 Task: Add Alaskan Leader Seafoods Wild Caught Bristol Bay Alaska Sockeye Salmon to the cart.
Action: Mouse moved to (25, 152)
Screenshot: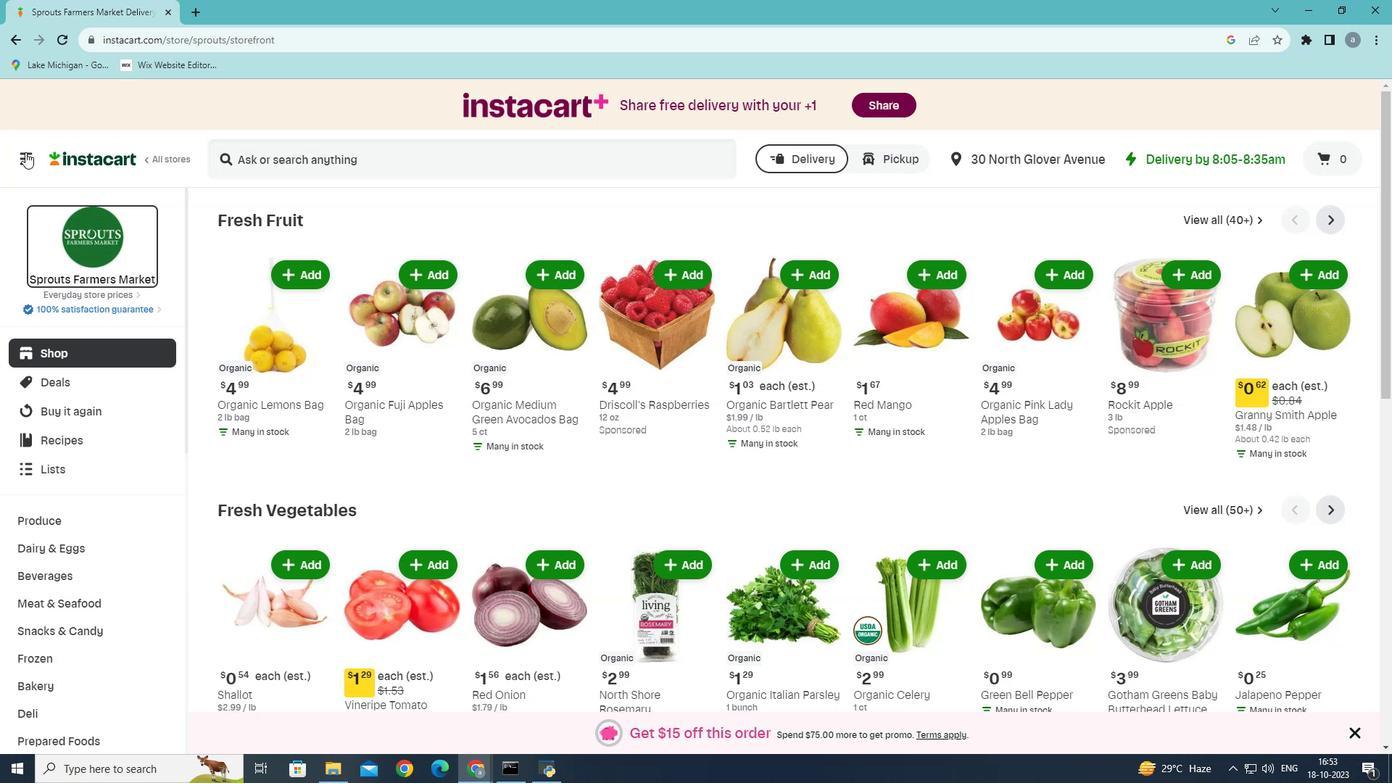 
Action: Mouse pressed left at (25, 152)
Screenshot: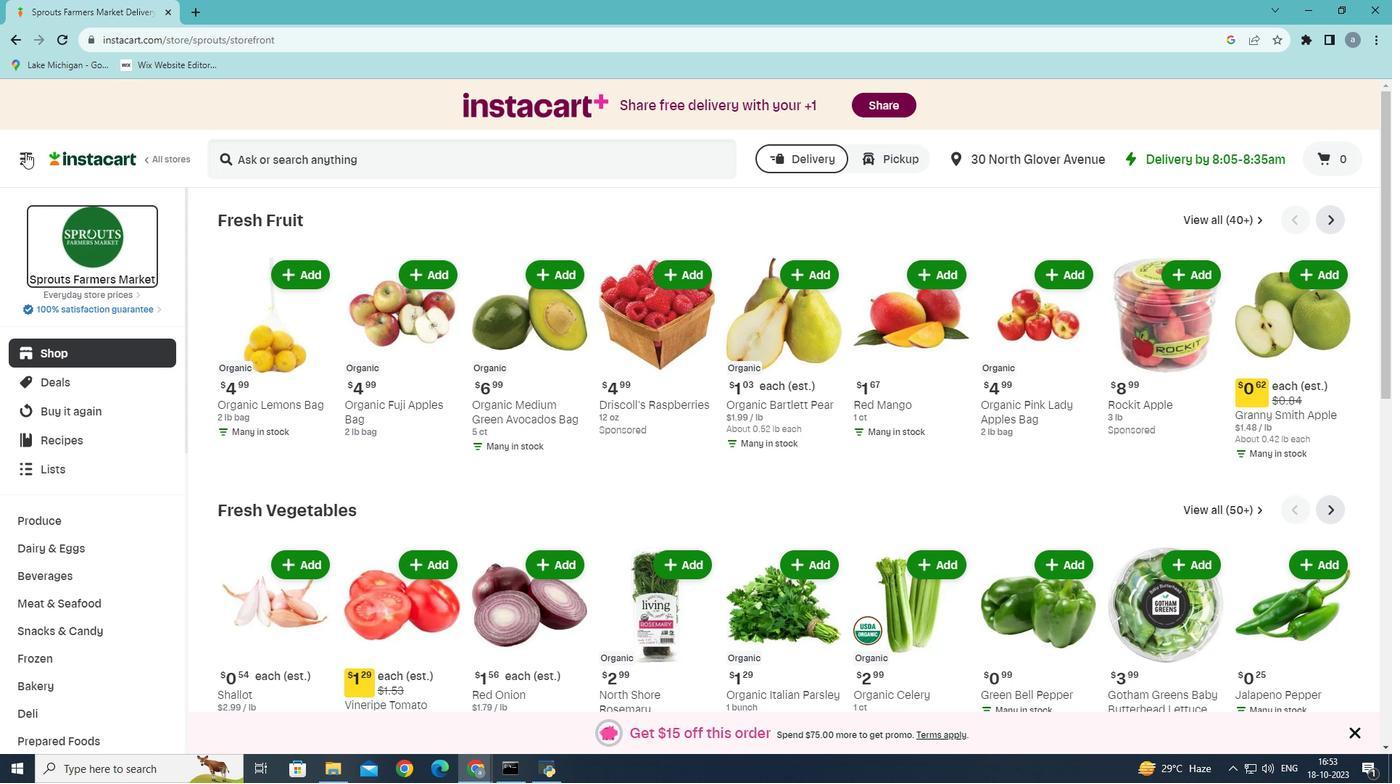 
Action: Mouse moved to (79, 413)
Screenshot: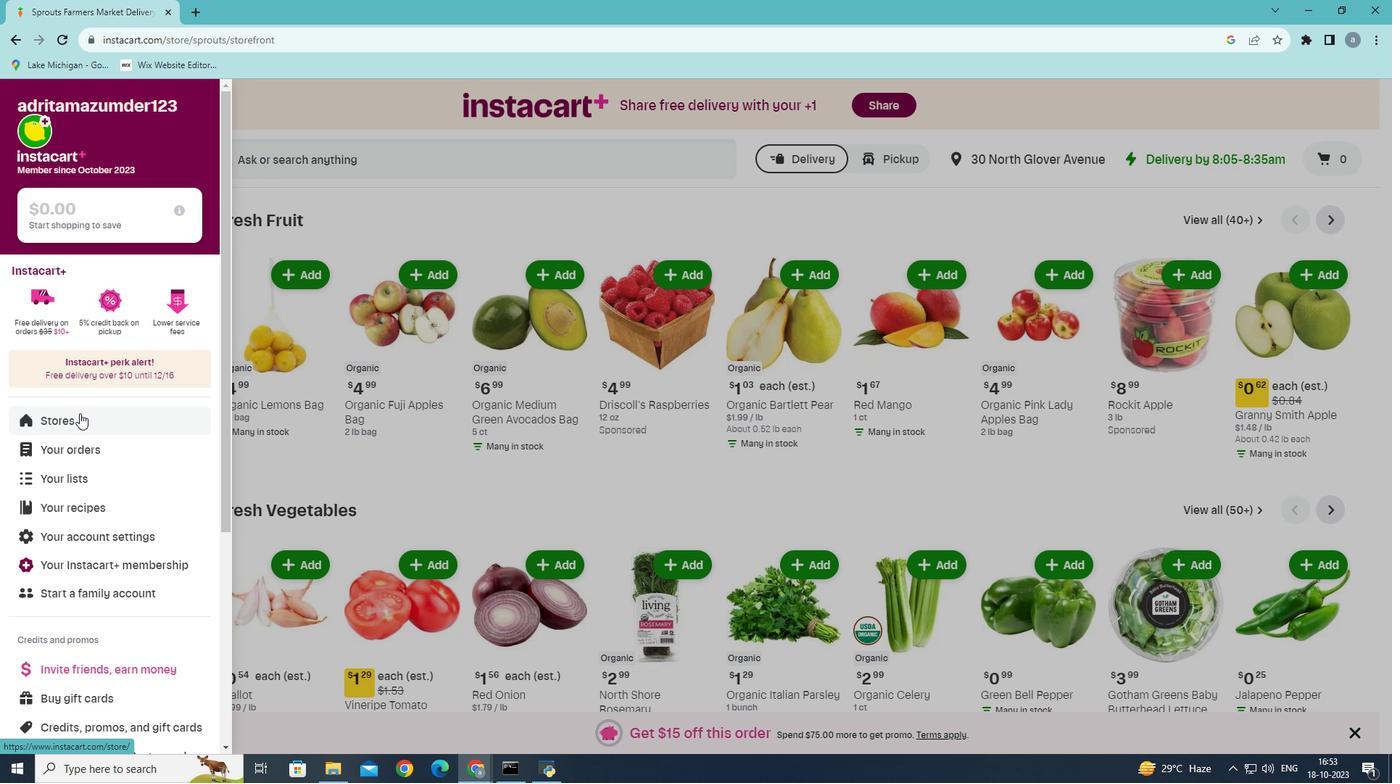 
Action: Mouse pressed left at (79, 413)
Screenshot: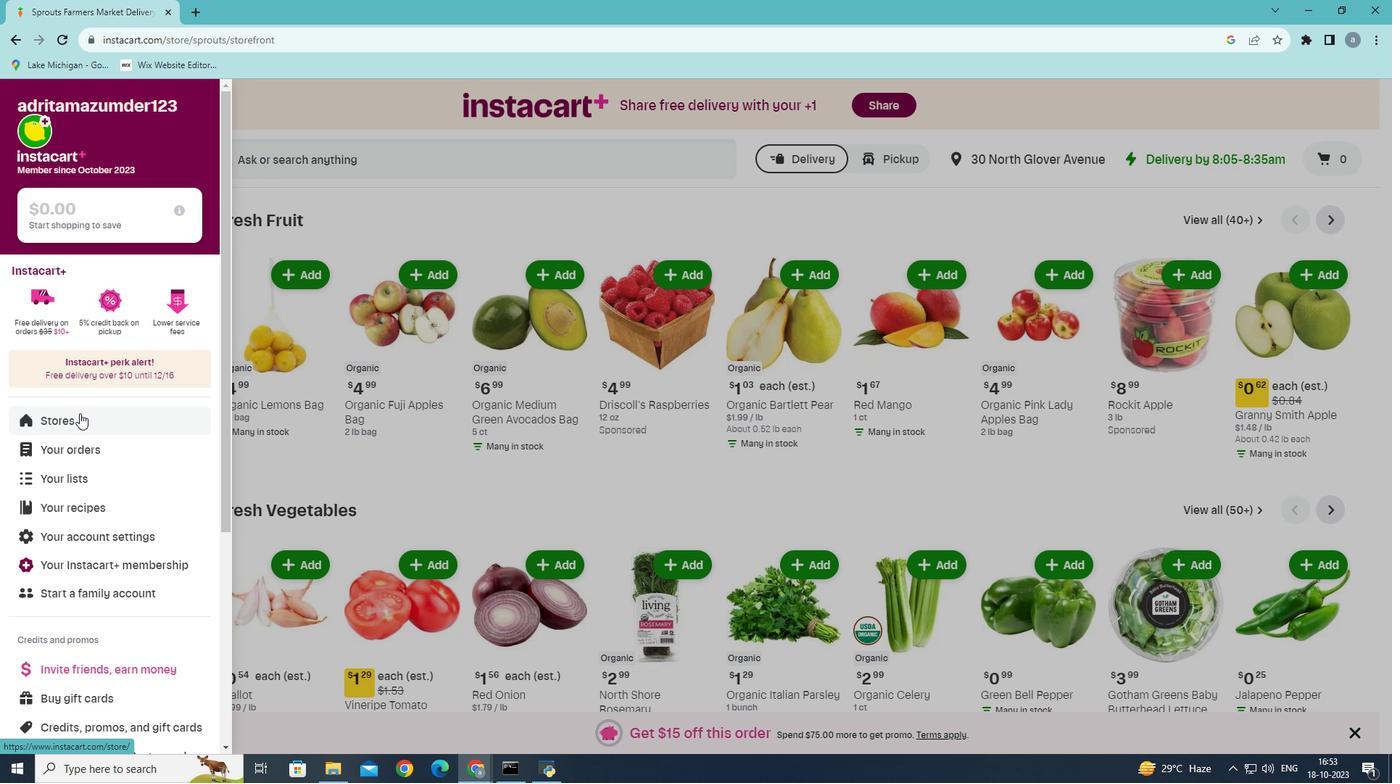 
Action: Mouse moved to (325, 165)
Screenshot: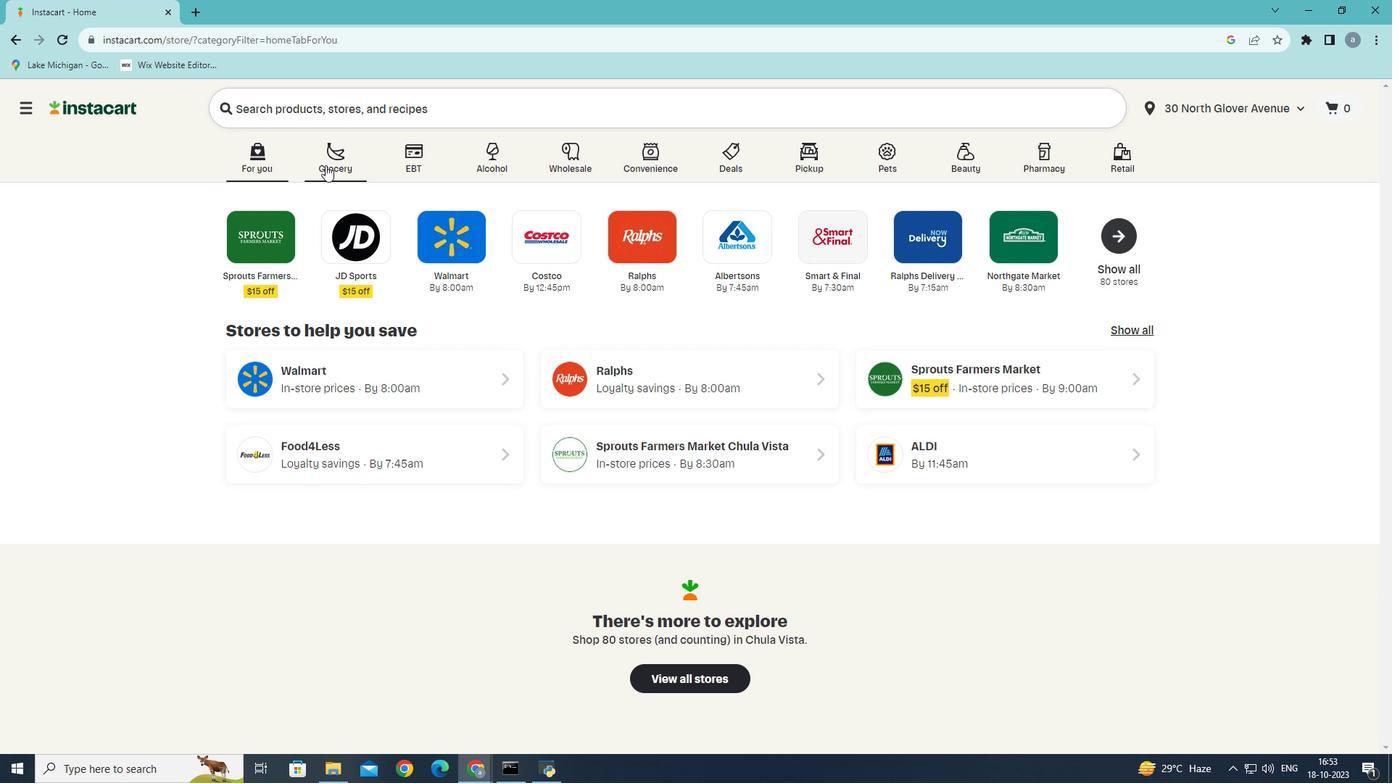 
Action: Mouse pressed left at (325, 165)
Screenshot: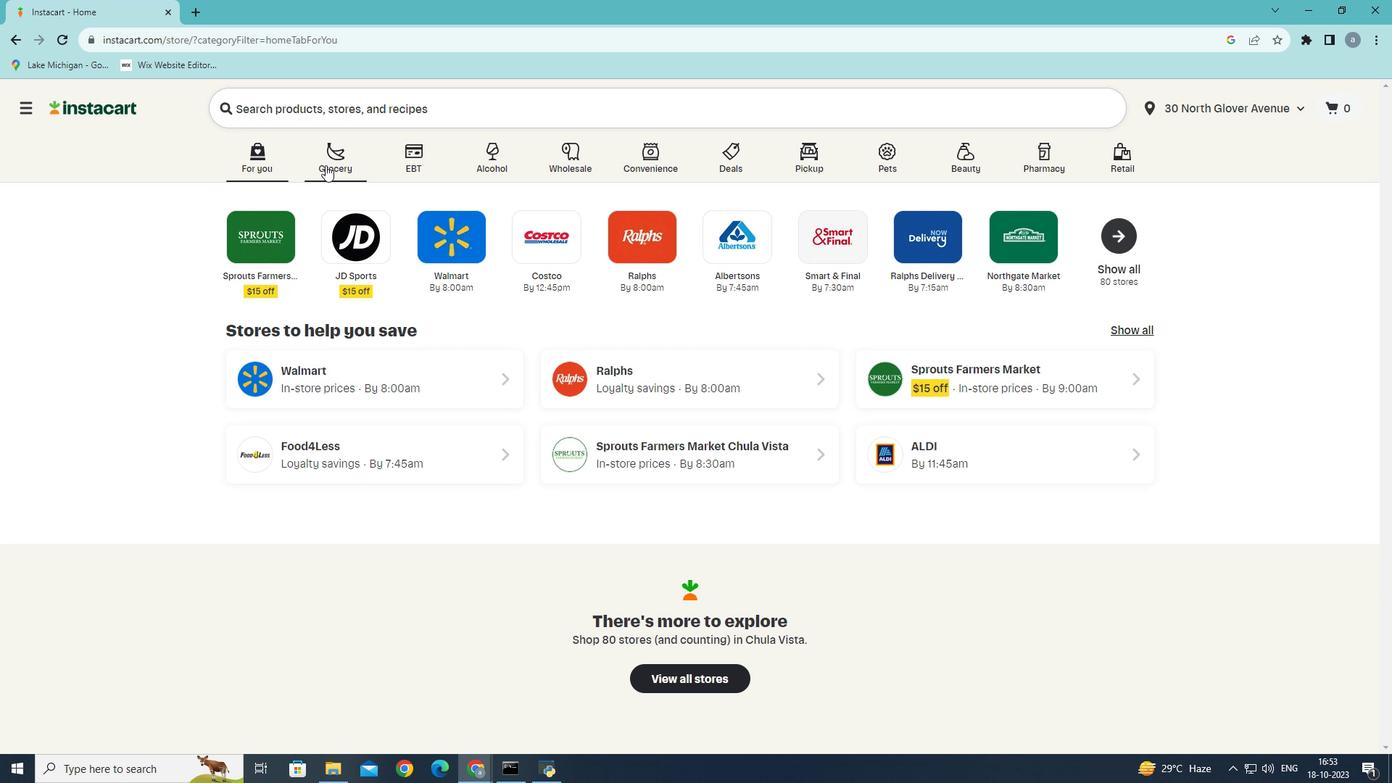 
Action: Mouse moved to (353, 443)
Screenshot: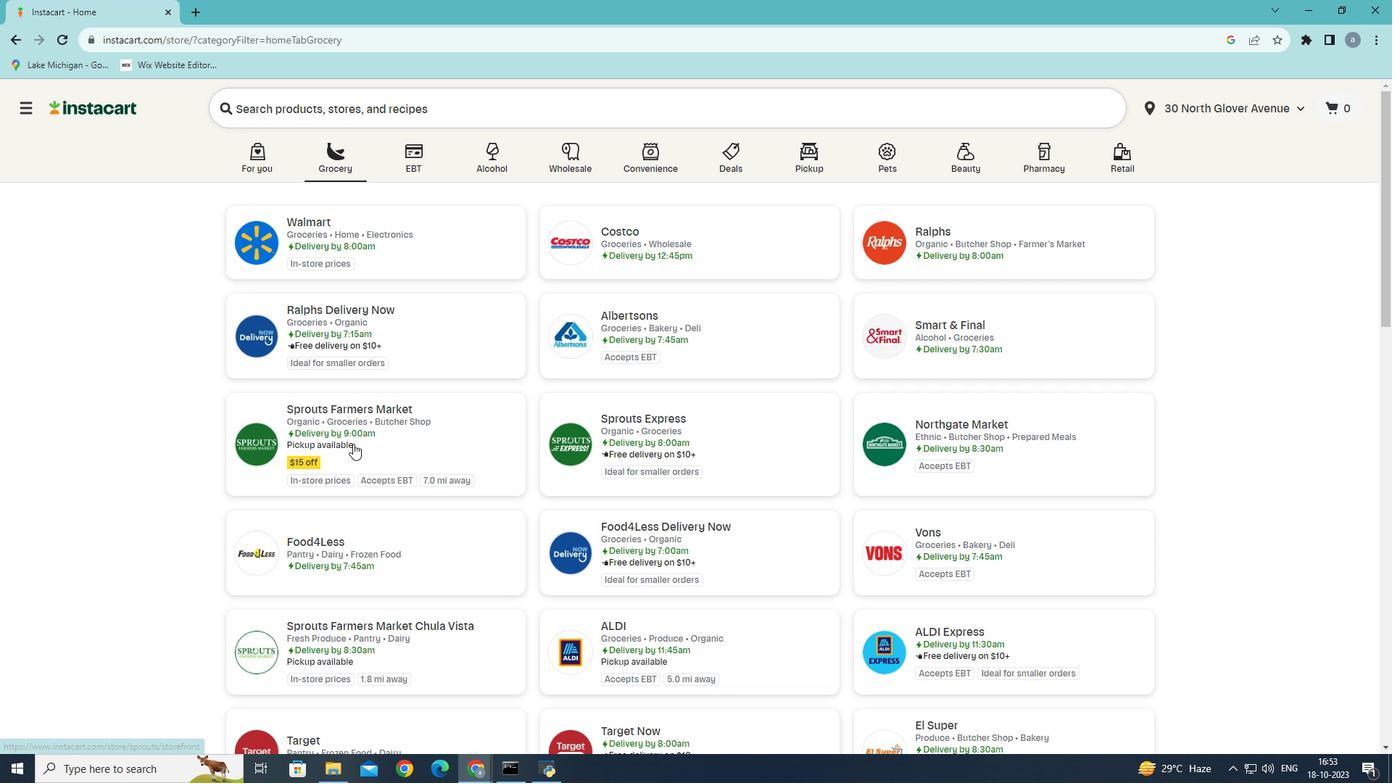 
Action: Mouse pressed left at (353, 443)
Screenshot: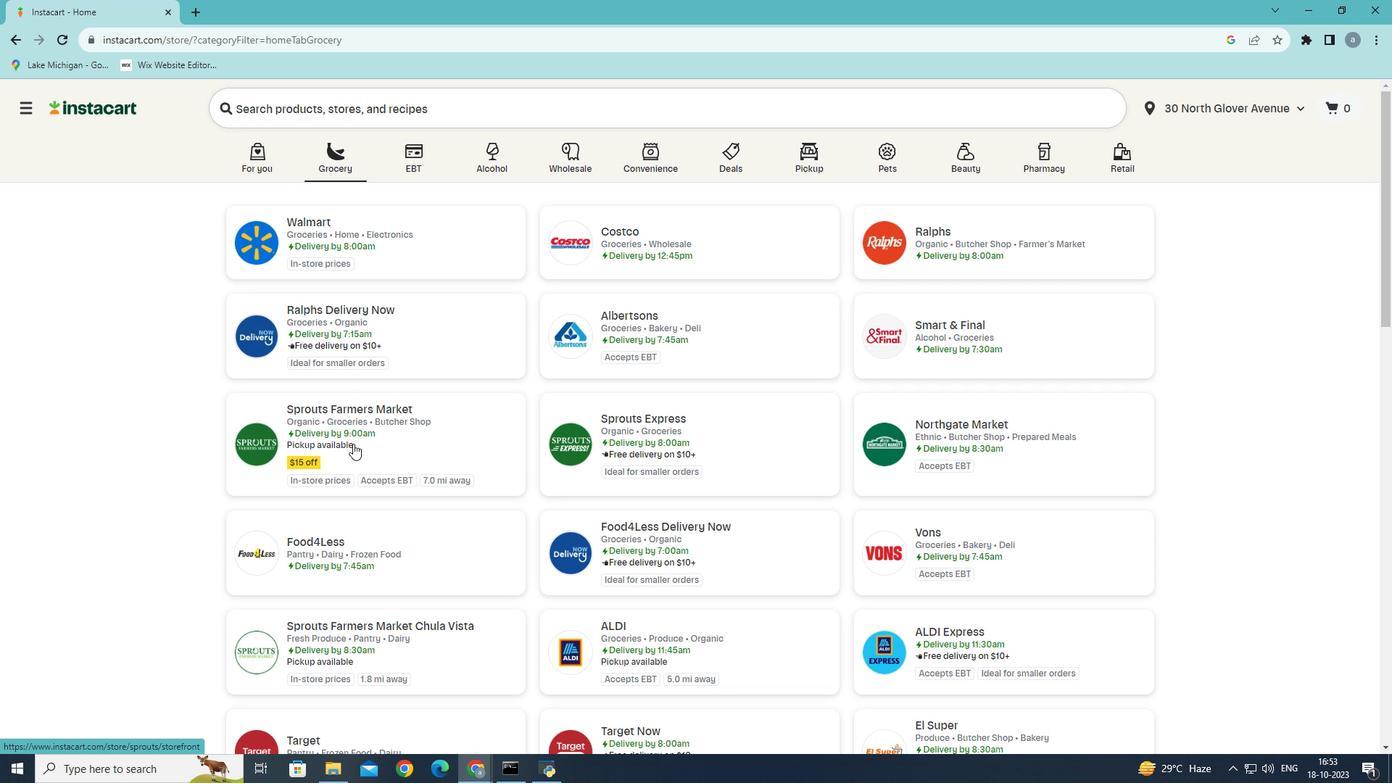 
Action: Mouse moved to (76, 600)
Screenshot: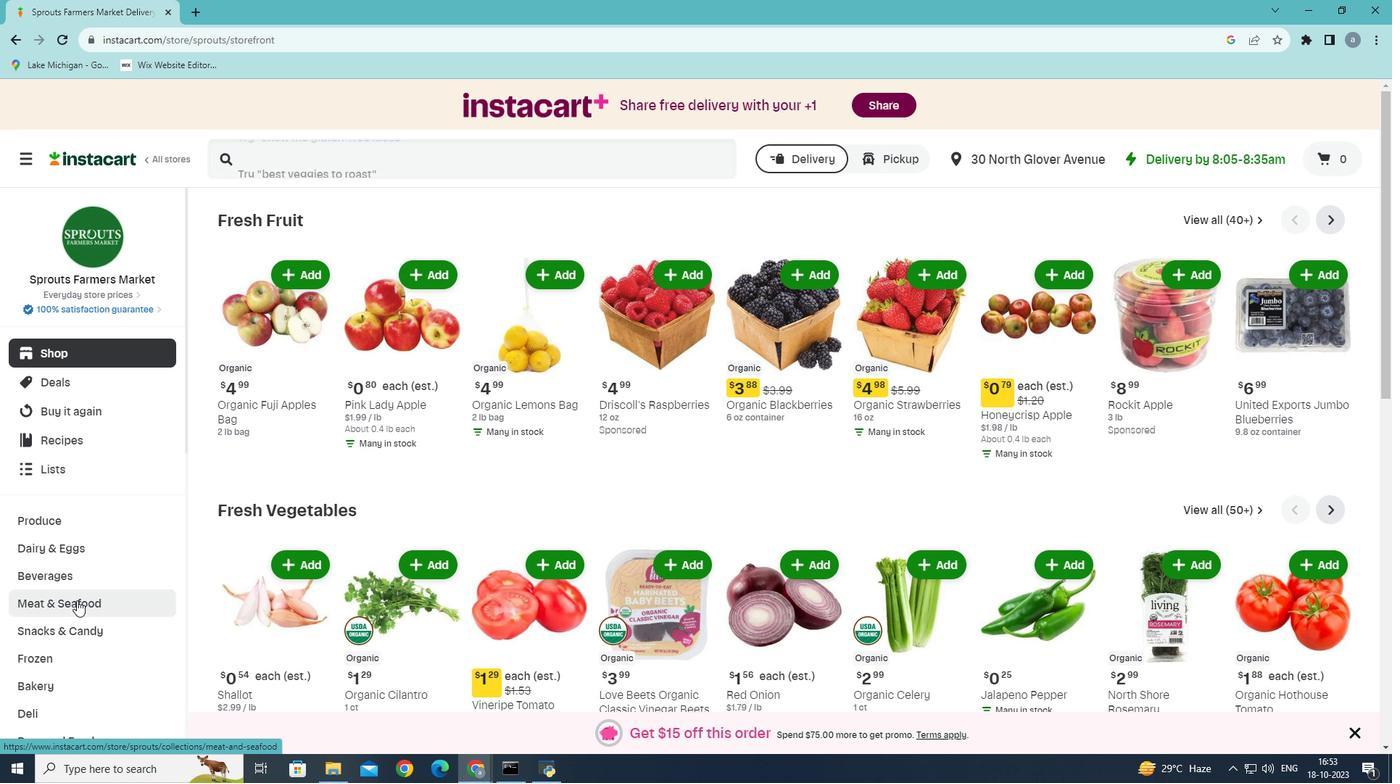 
Action: Mouse pressed left at (76, 600)
Screenshot: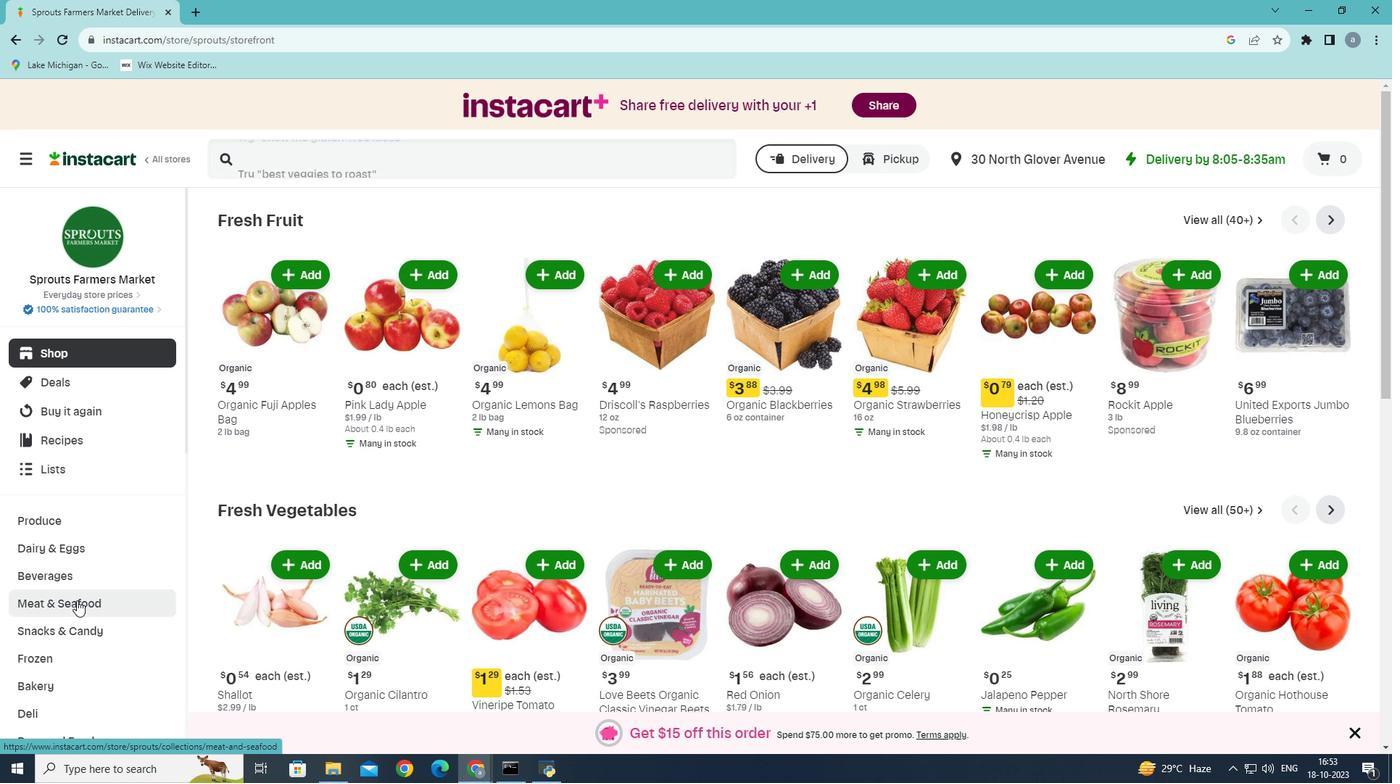 
Action: Mouse moved to (569, 252)
Screenshot: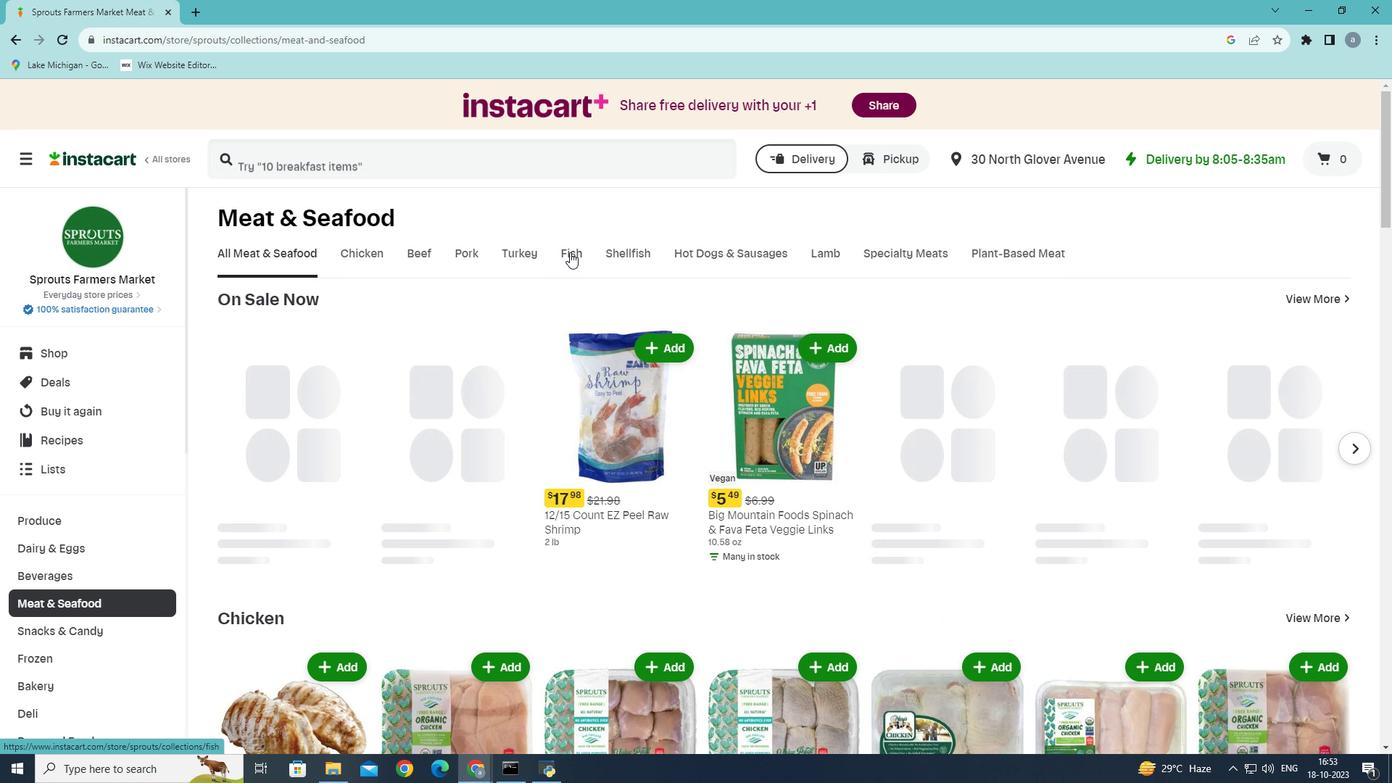 
Action: Mouse pressed left at (569, 252)
Screenshot: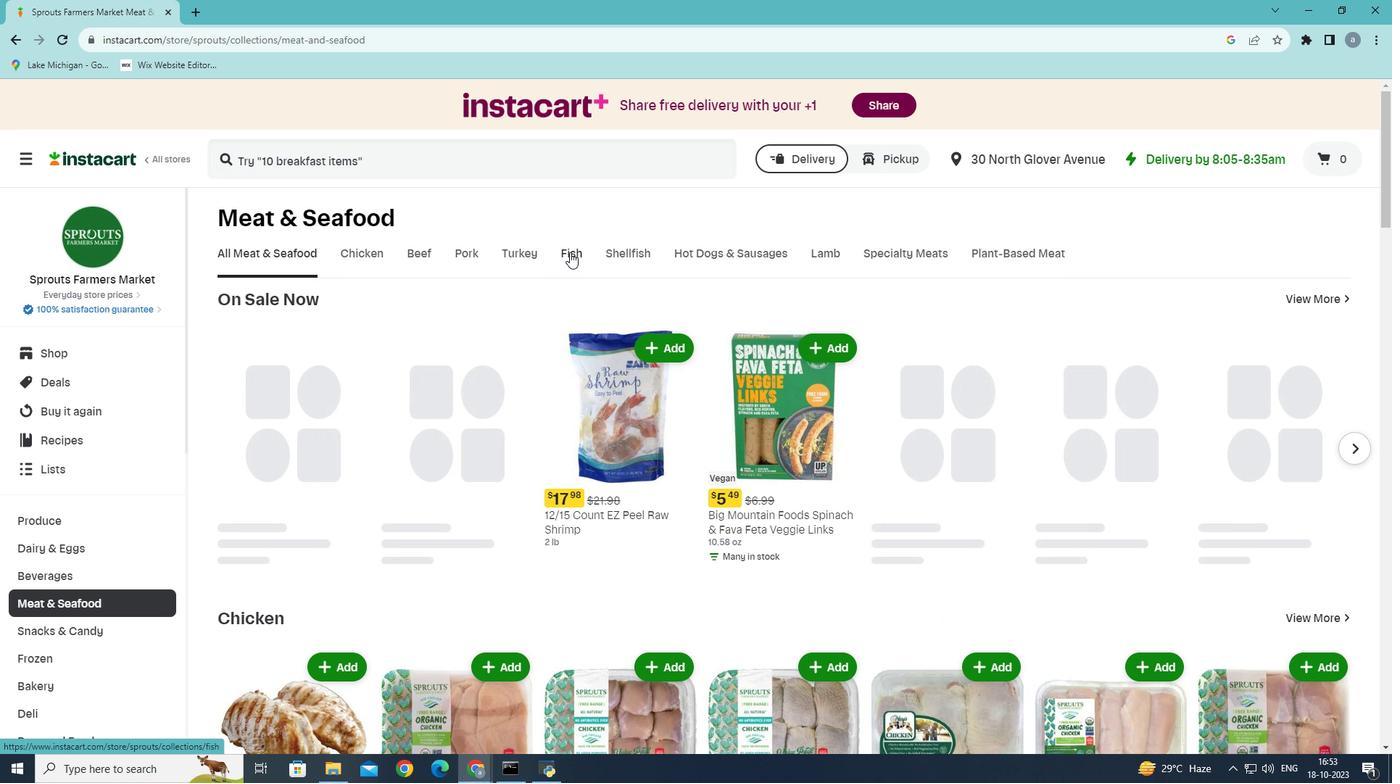 
Action: Mouse moved to (526, 511)
Screenshot: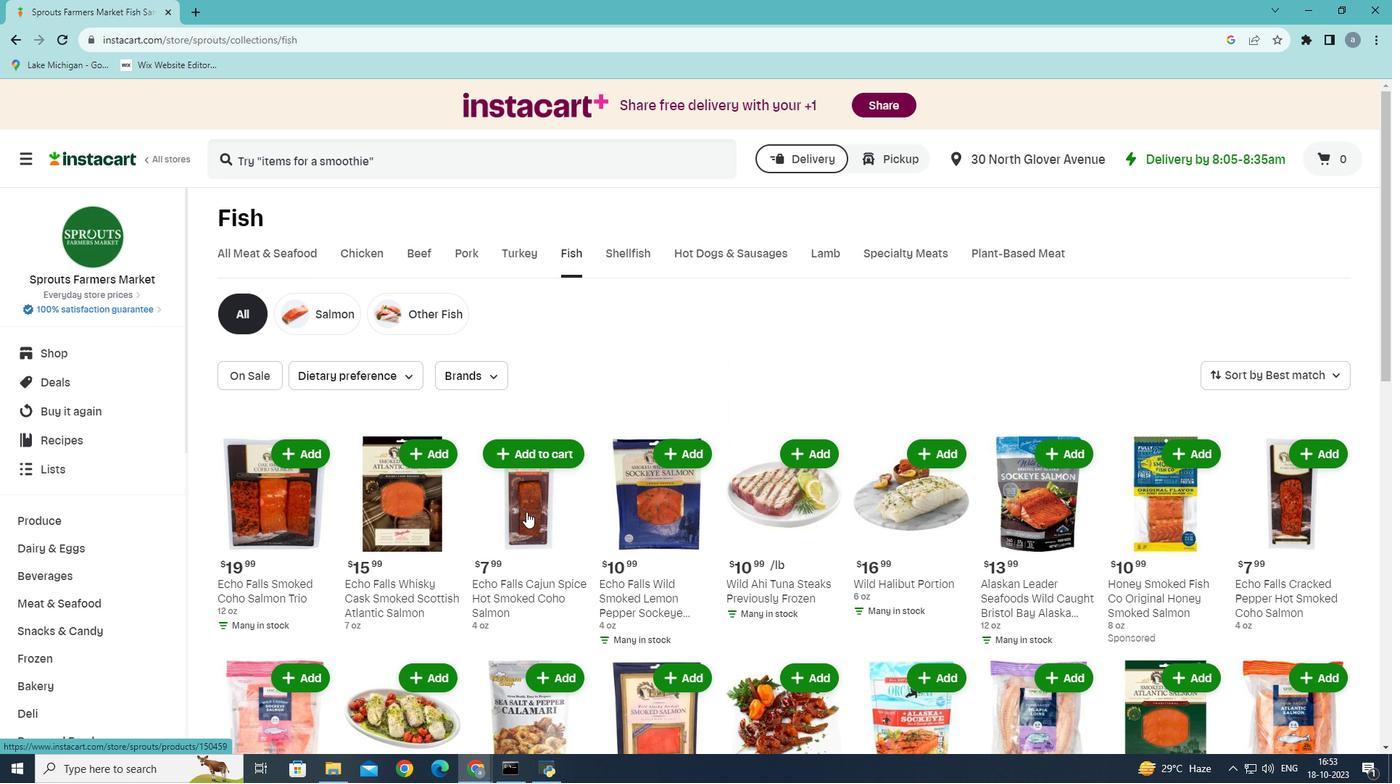 
Action: Mouse scrolled (526, 511) with delta (0, 0)
Screenshot: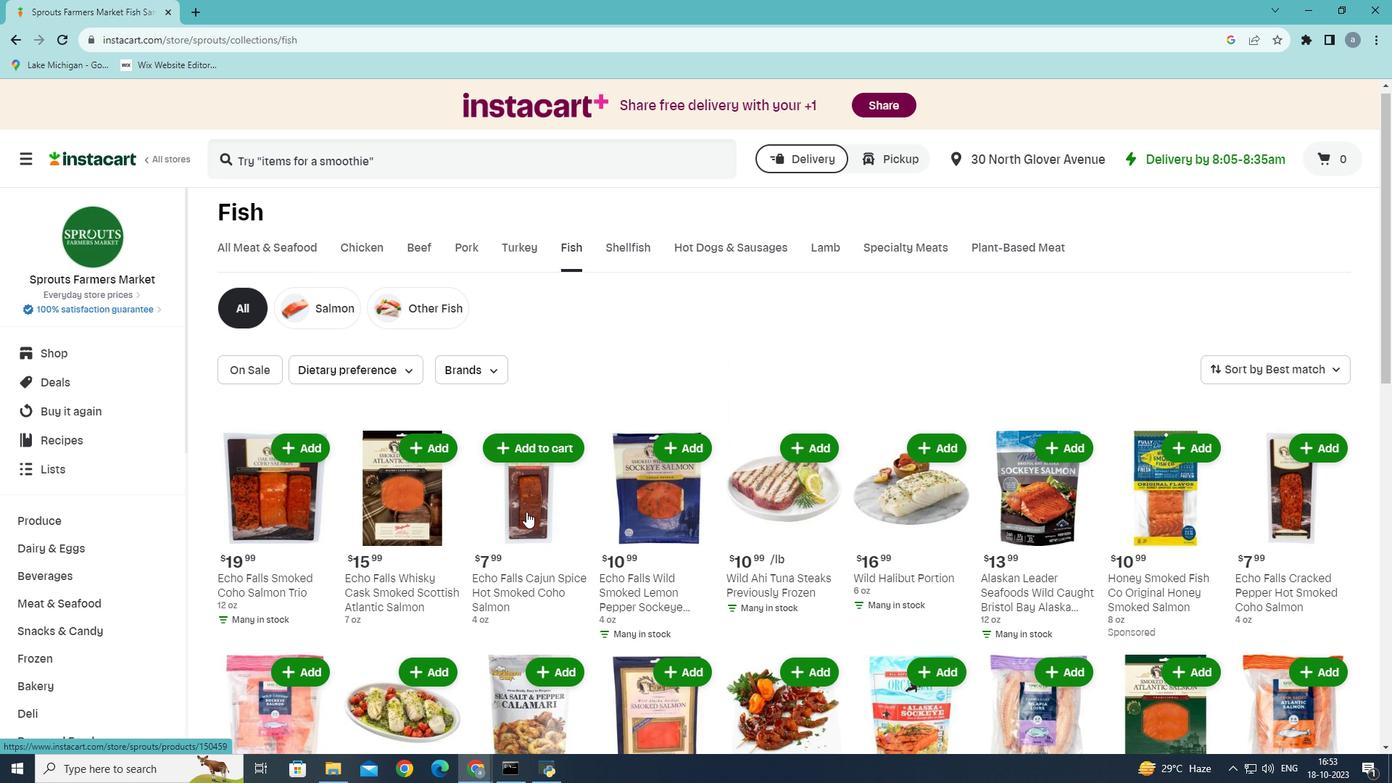
Action: Mouse scrolled (526, 511) with delta (0, 0)
Screenshot: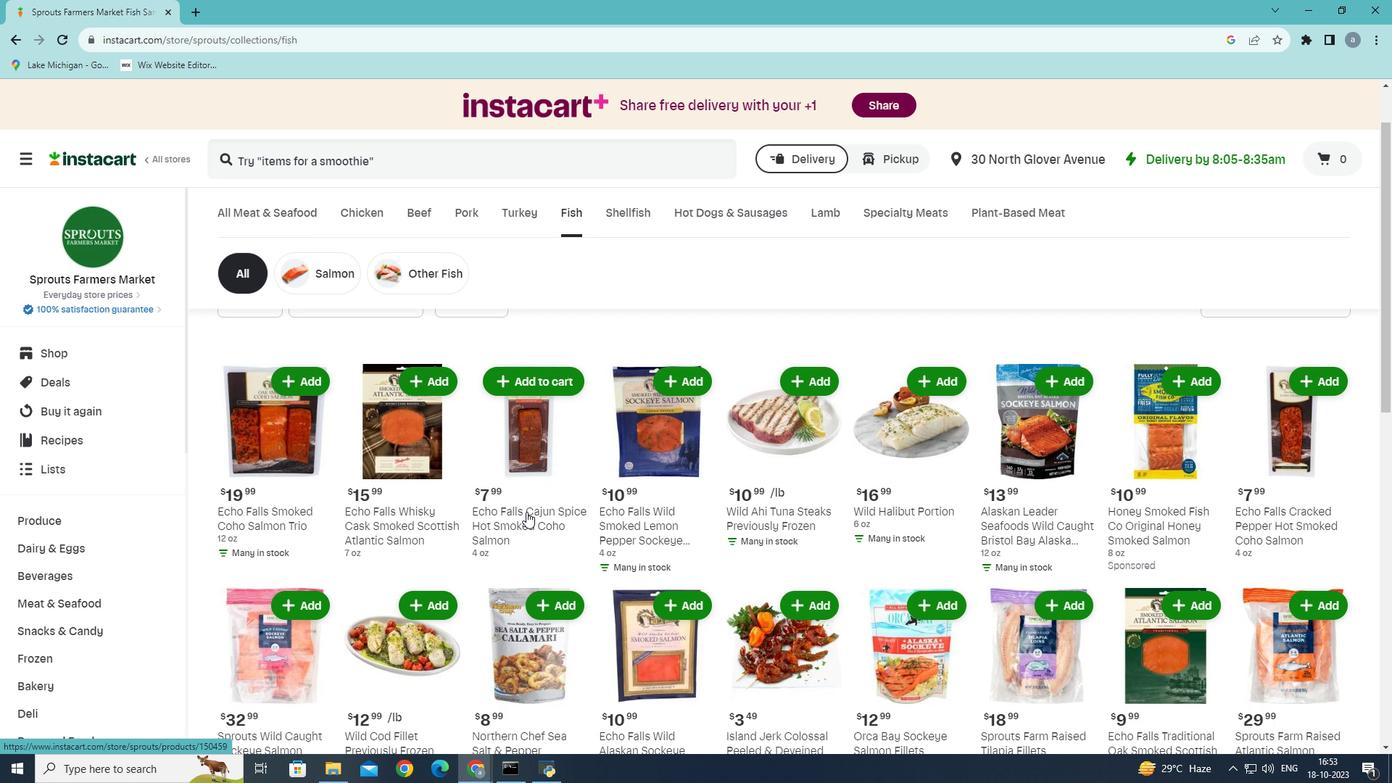 
Action: Mouse moved to (1031, 408)
Screenshot: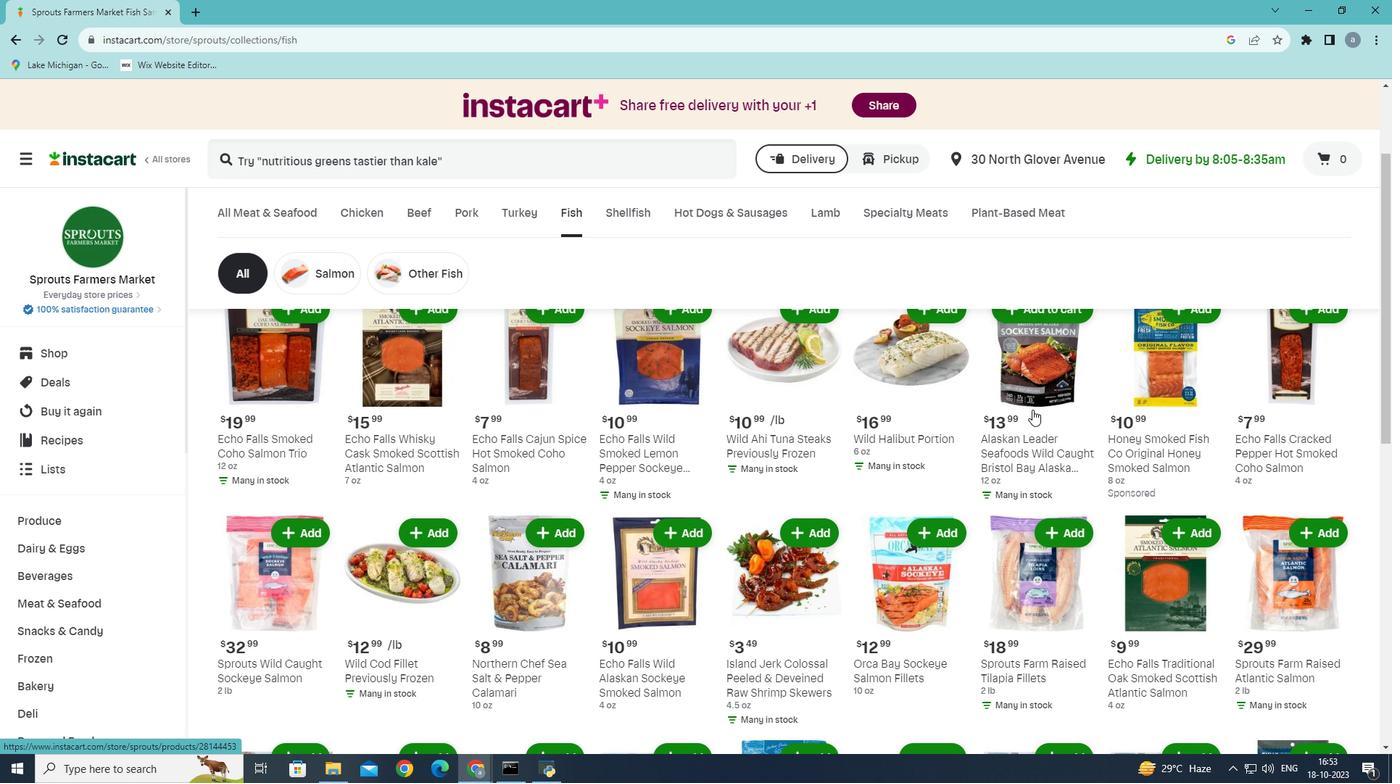 
Action: Mouse scrolled (1031, 409) with delta (0, 0)
Screenshot: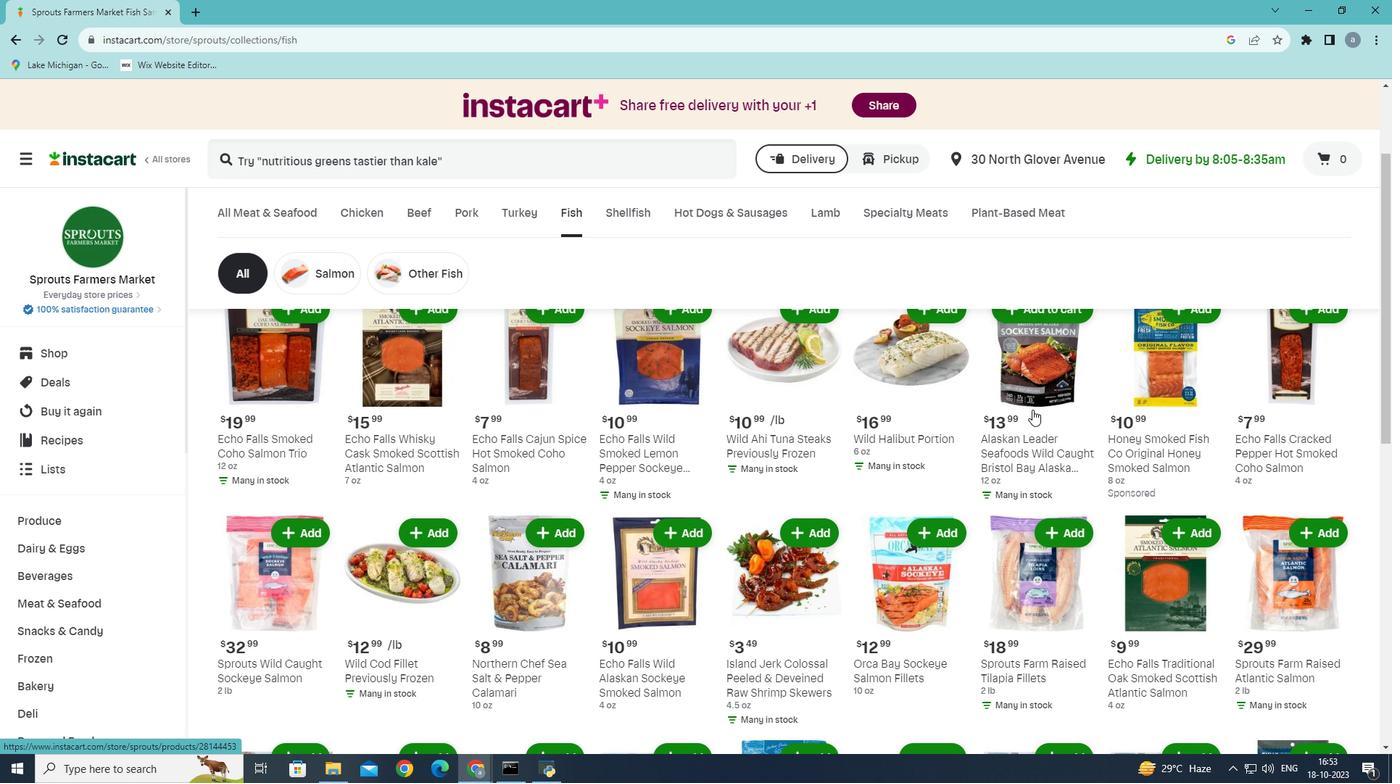 
Action: Mouse moved to (1034, 422)
Screenshot: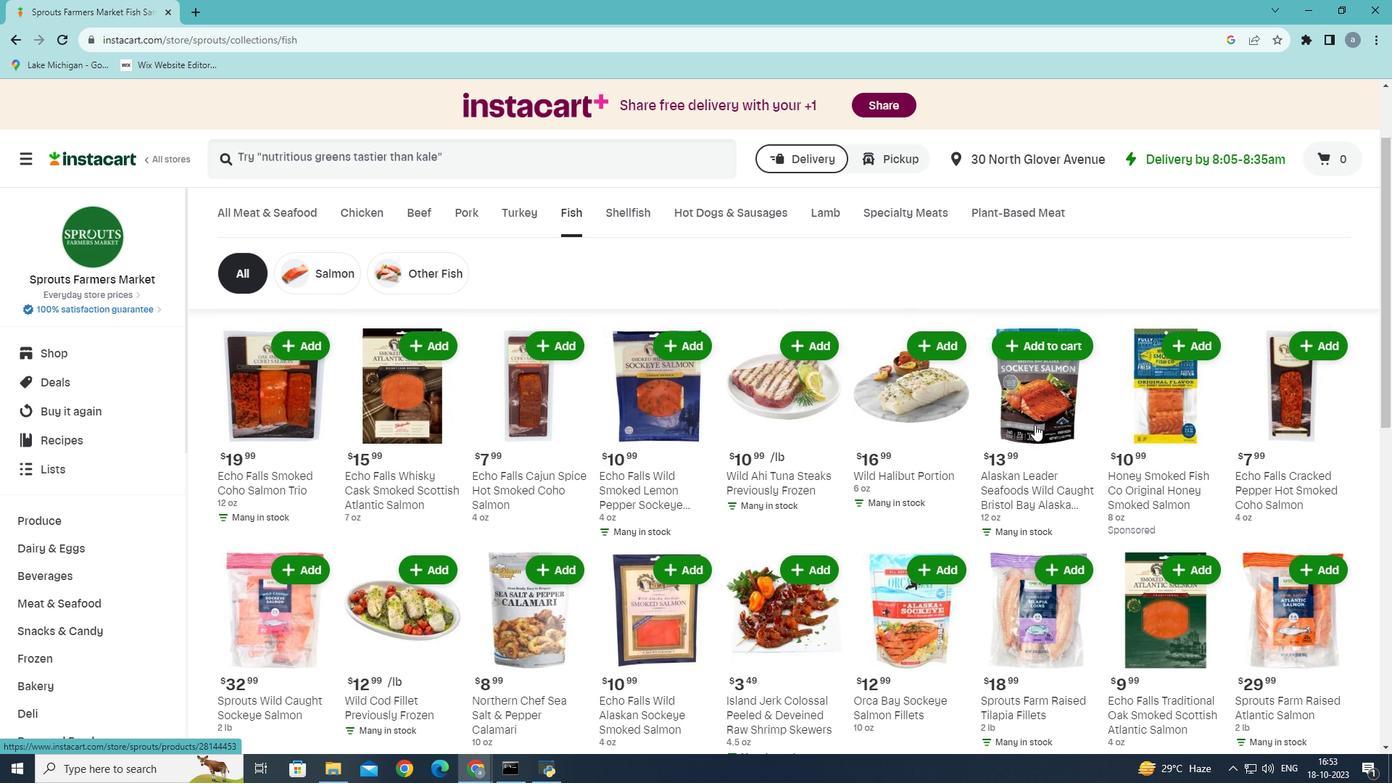 
Action: Mouse scrolled (1034, 423) with delta (0, 0)
Screenshot: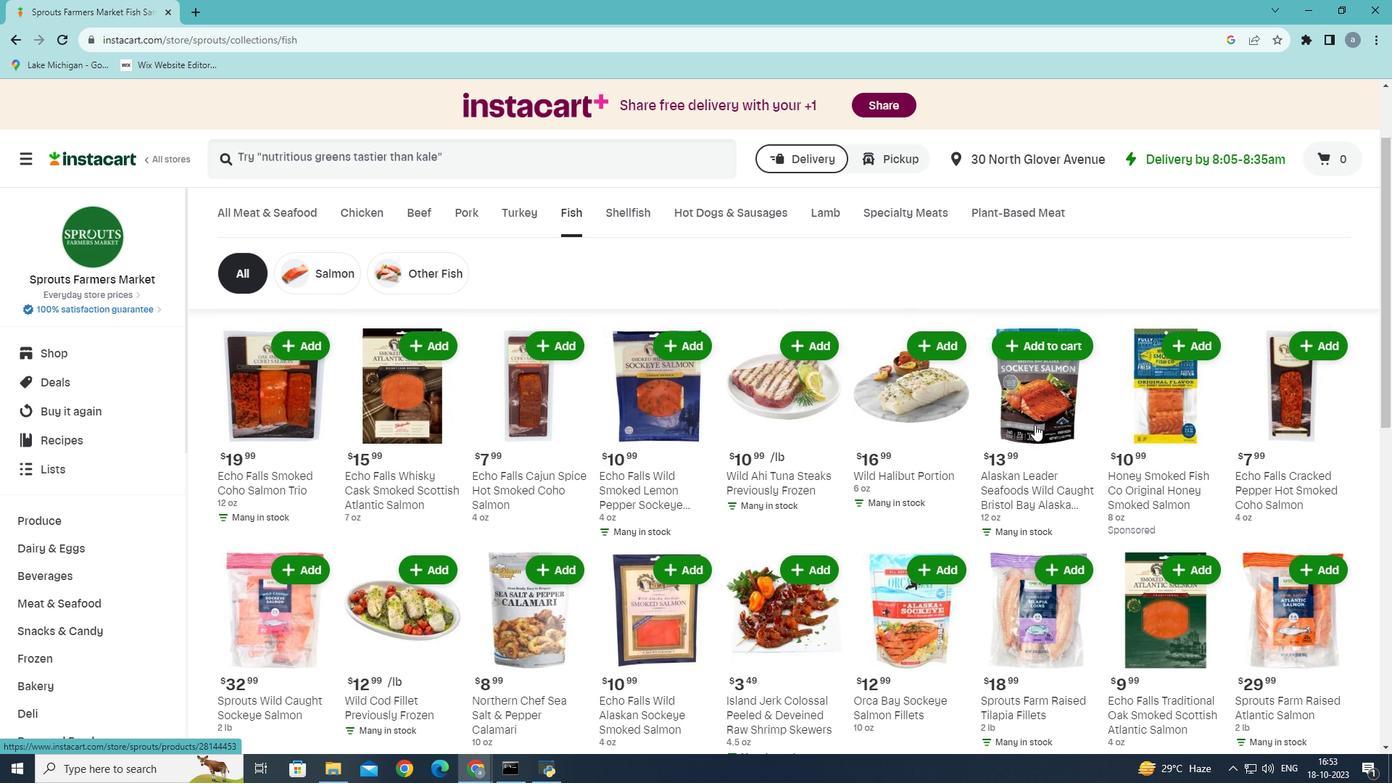 
Action: Mouse moved to (1053, 448)
Screenshot: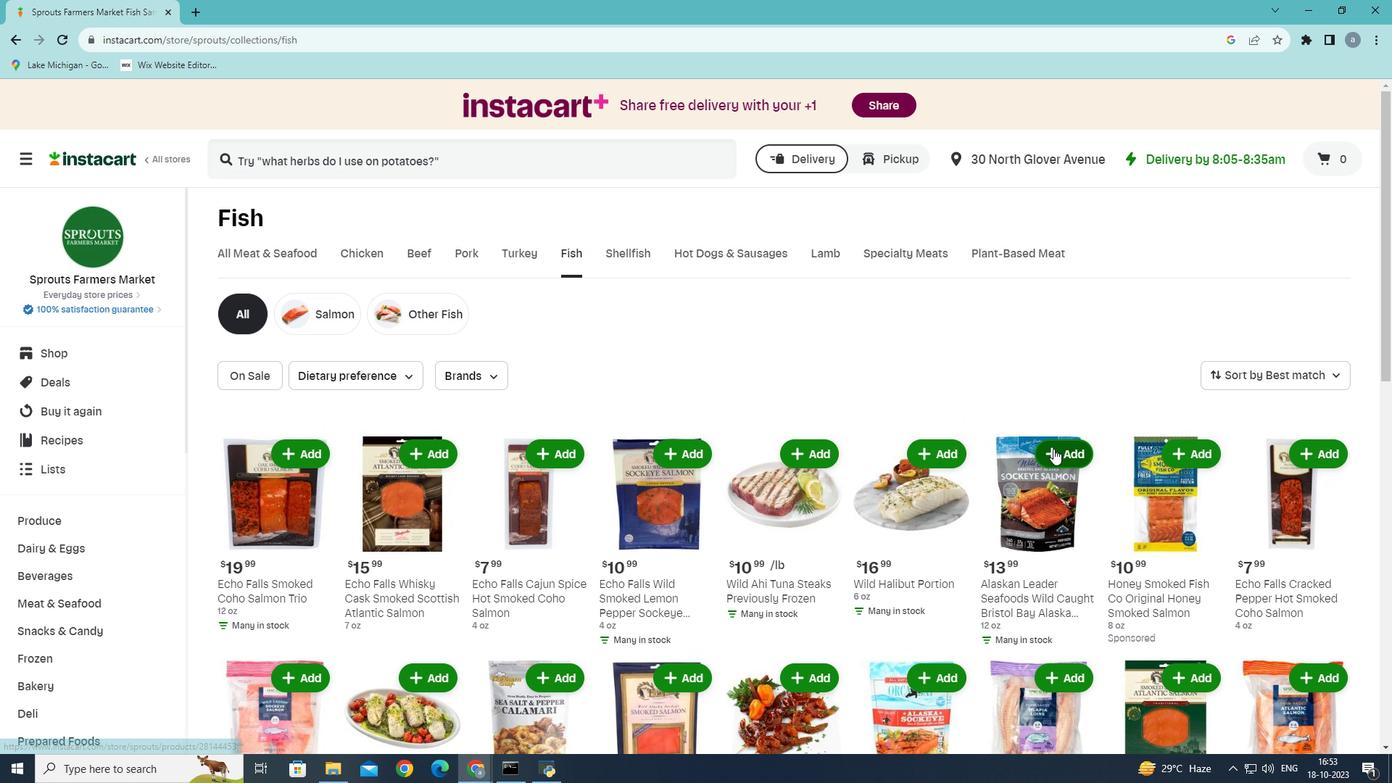 
Action: Mouse pressed left at (1053, 448)
Screenshot: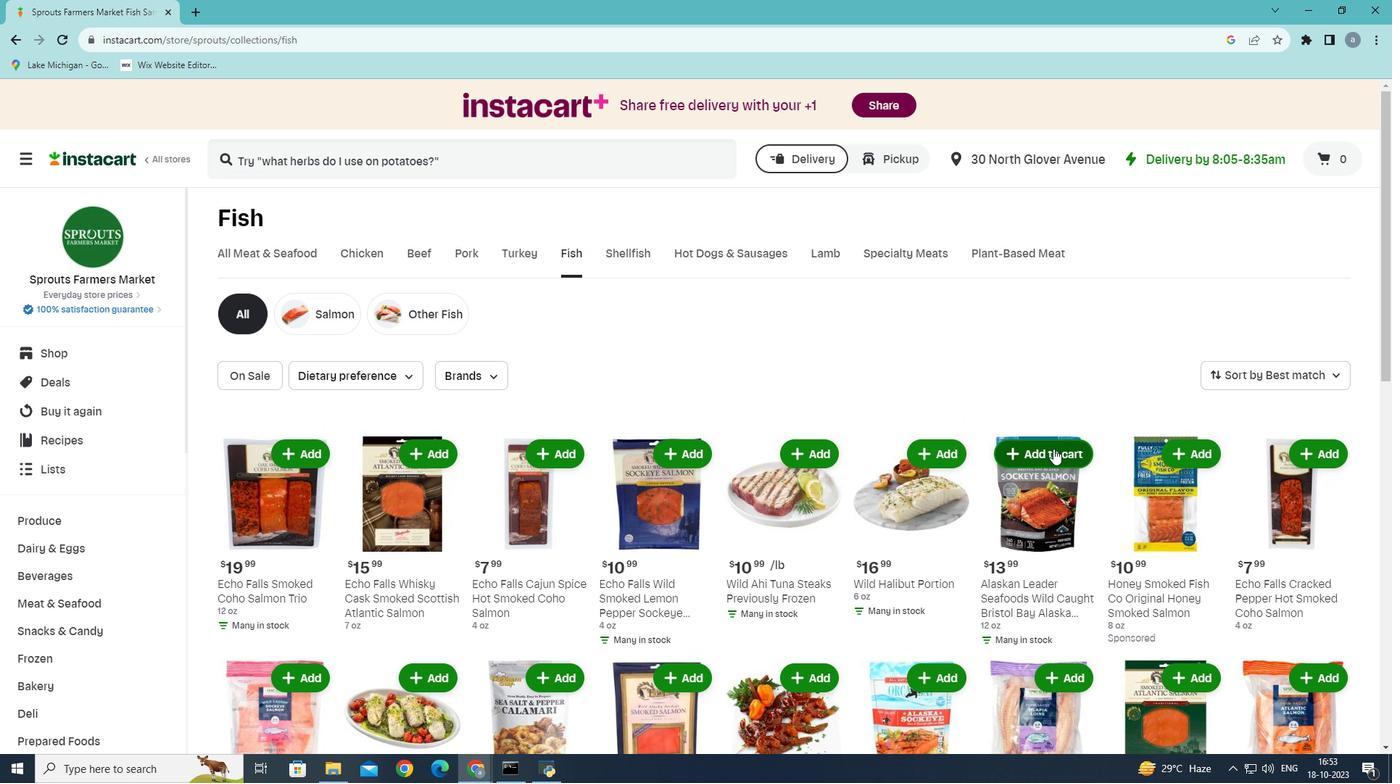 
